 Task: Create Card Shipping and Receiving Review in Board Customer Relationship Management Best Practices to Workspace E-commerce Platforms. Create Card Health and Wellness Conference Review in Board Employee Motivation and Engagement Programs to Workspace E-commerce Platforms. Create Card Shipping and Receiving Review in Board Brand Identity Design and Visual Identity Guidelines Creation to Workspace E-commerce Platforms
Action: Mouse moved to (33, 291)
Screenshot: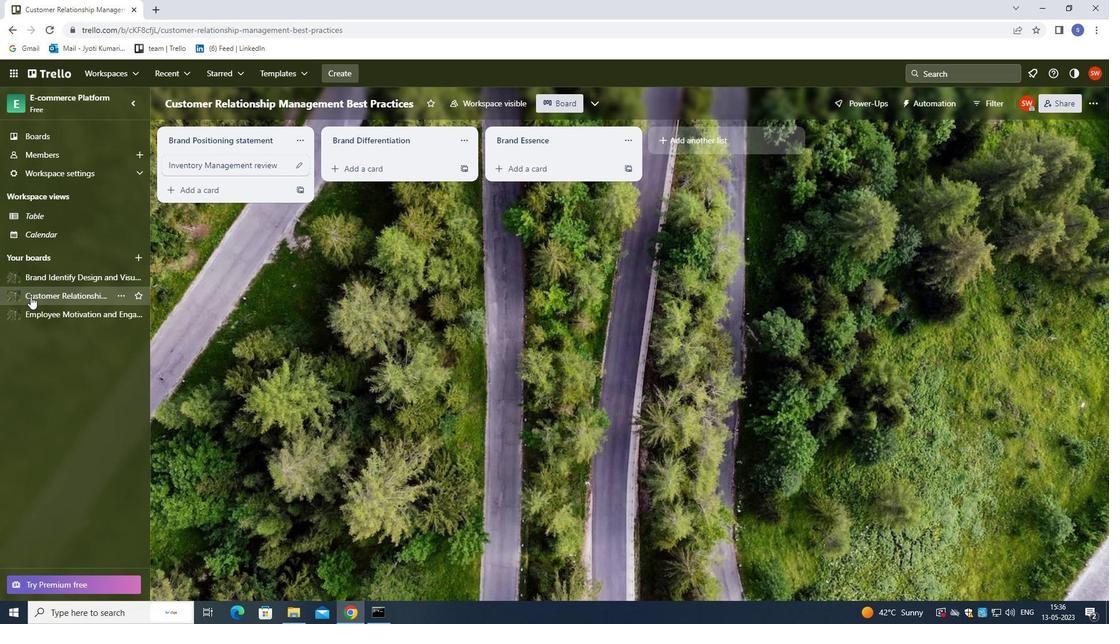 
Action: Mouse pressed left at (33, 291)
Screenshot: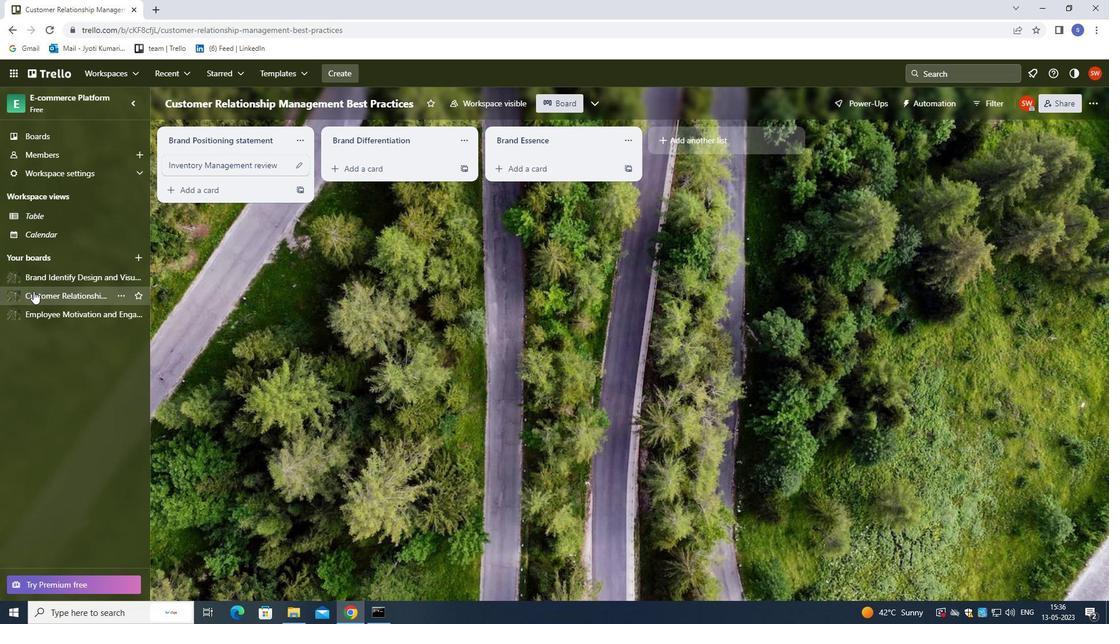 
Action: Mouse moved to (339, 165)
Screenshot: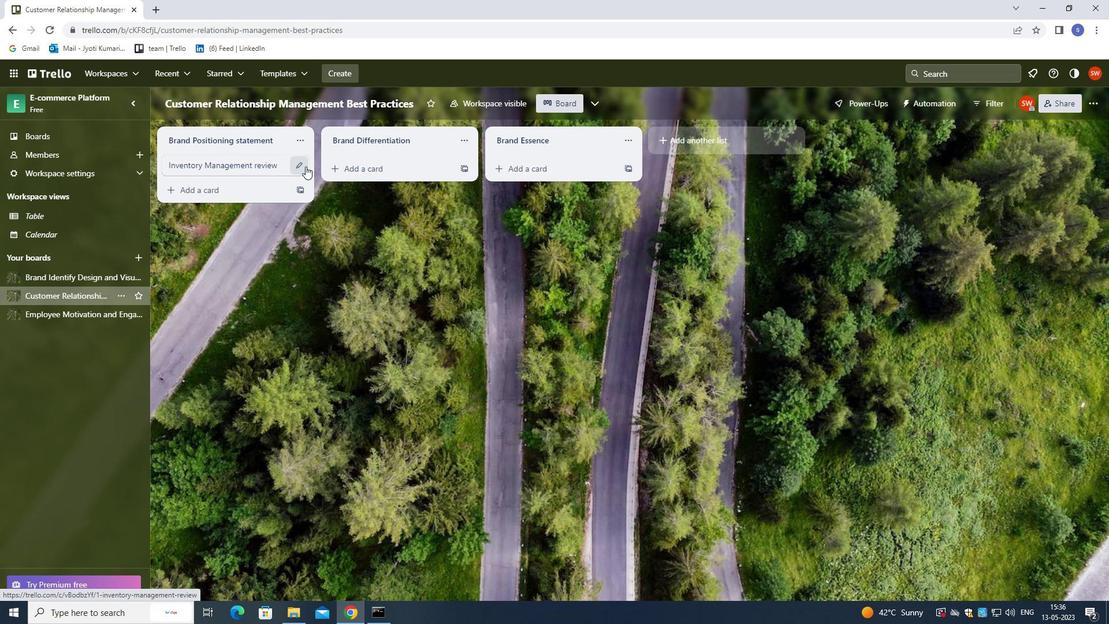
Action: Mouse pressed left at (339, 165)
Screenshot: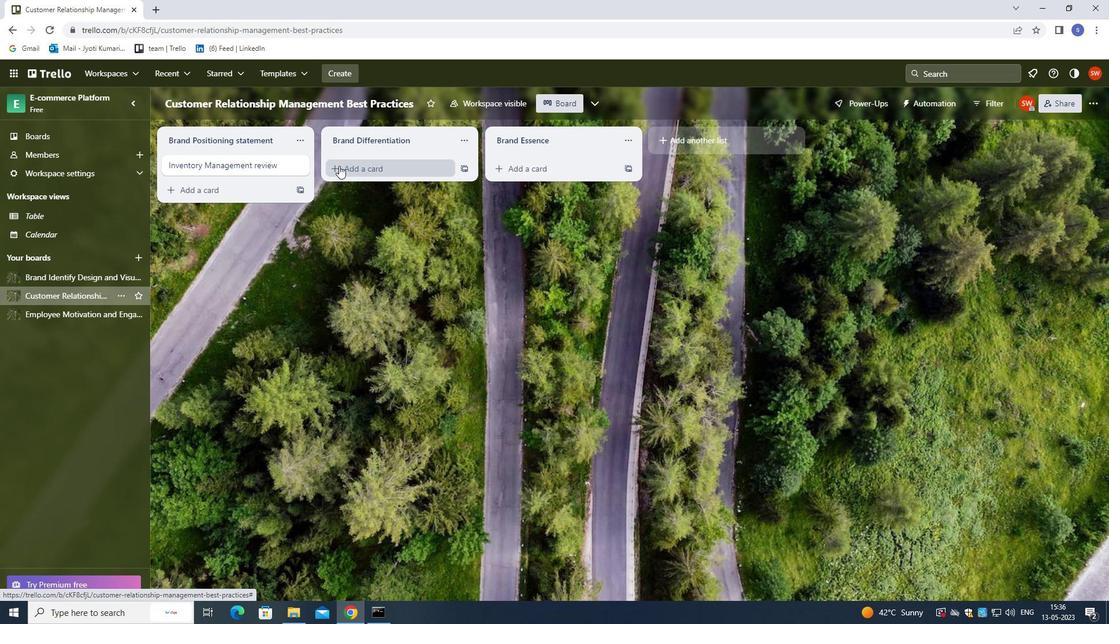 
Action: Mouse moved to (294, 319)
Screenshot: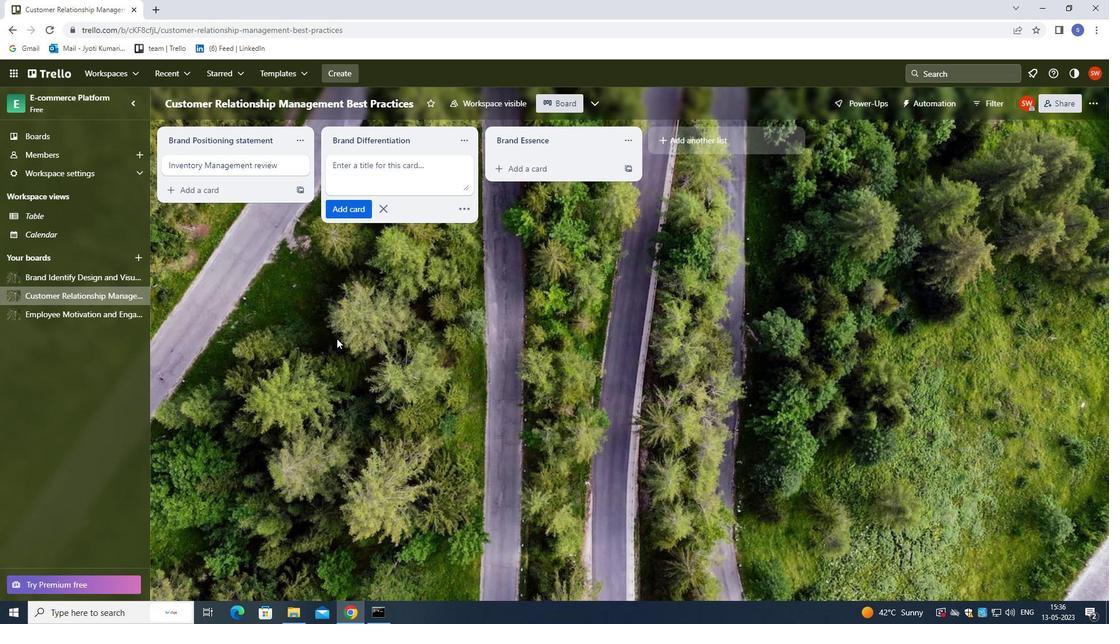 
Action: Key pressed <Key.shift><Key.shift><Key.shift><Key.shift><Key.shift>SHIPPING<Key.space>AND<Key.space><Key.shift><Key.shift><Key.shift><Key.shift><Key.shift><Key.shift><Key.shift><Key.shift><Key.shift><Key.shift><Key.shift><Key.shift><Key.shift><Key.shift><Key.shift><Key.shift><Key.shift><Key.shift><Key.shift><Key.shift><Key.shift><Key.shift><Key.shift><Key.shift><Key.shift><Key.shift><Key.shift><Key.shift><Key.shift><Key.shift><Key.shift><Key.shift>RECEVING<Key.space><Key.backspace><Key.backspace><Key.backspace><Key.backspace><Key.backspace>IVING<Key.space><Key.shift>REVIEW<Key.enter>
Screenshot: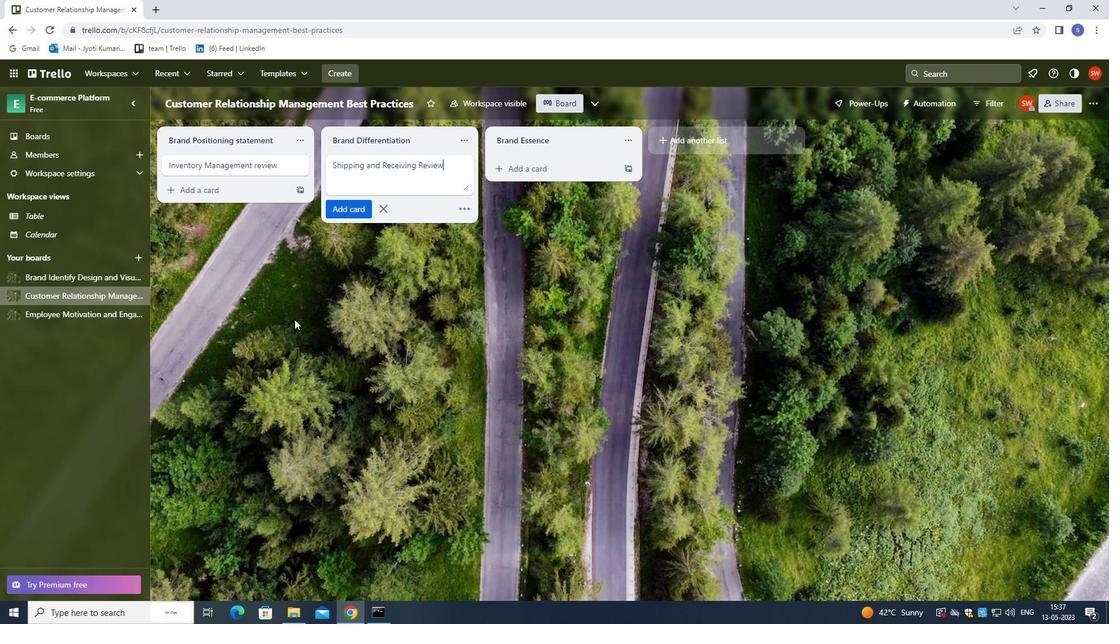 
Action: Mouse moved to (79, 314)
Screenshot: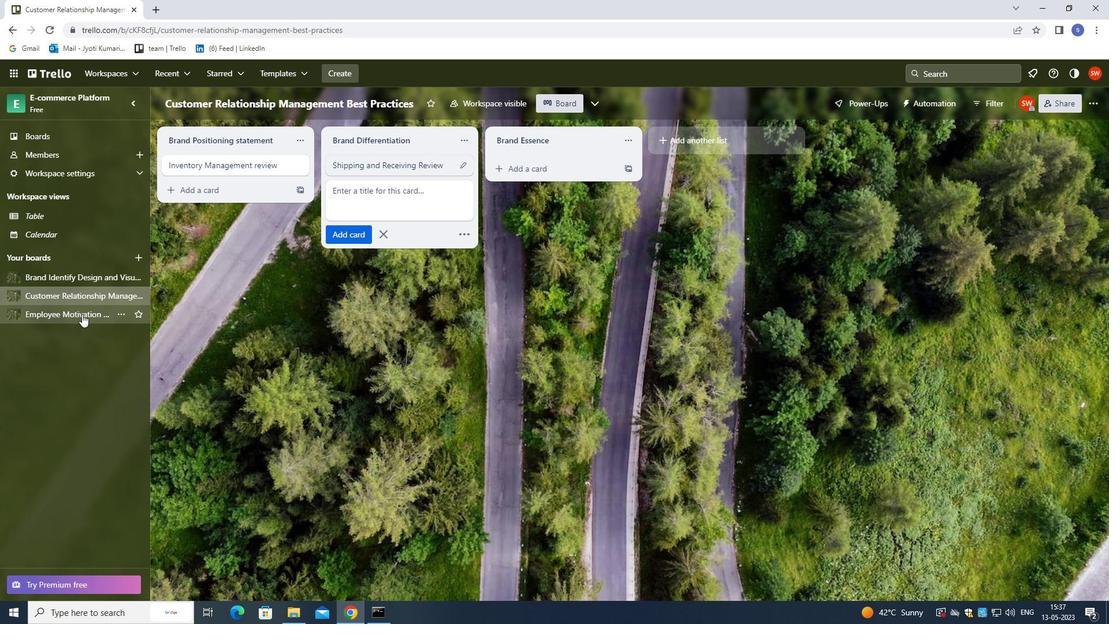 
Action: Mouse pressed left at (79, 314)
Screenshot: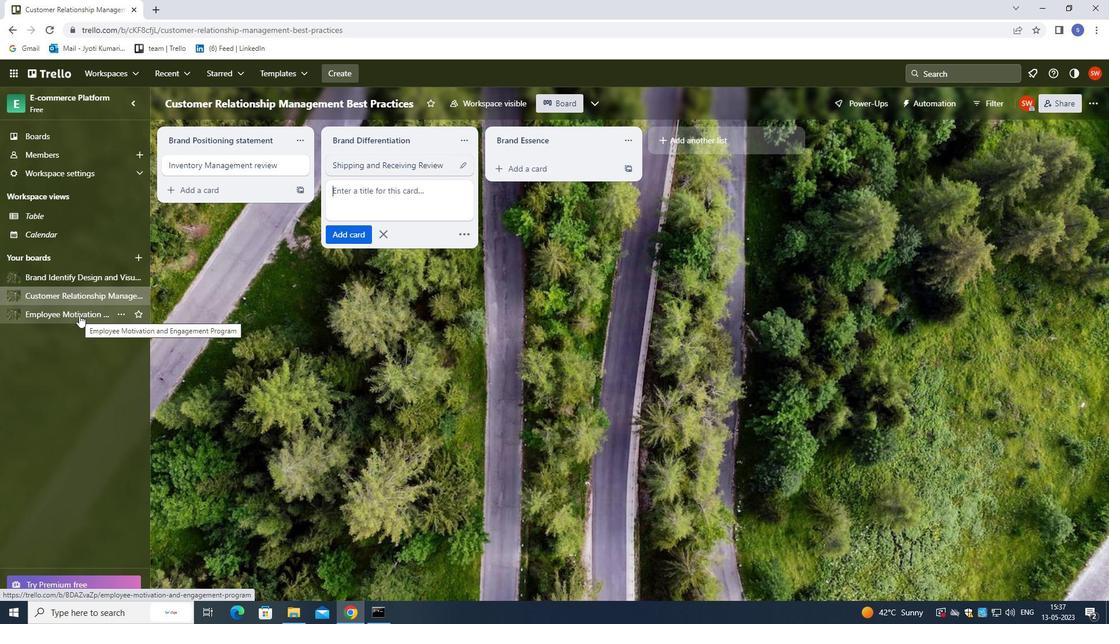
Action: Mouse moved to (391, 171)
Screenshot: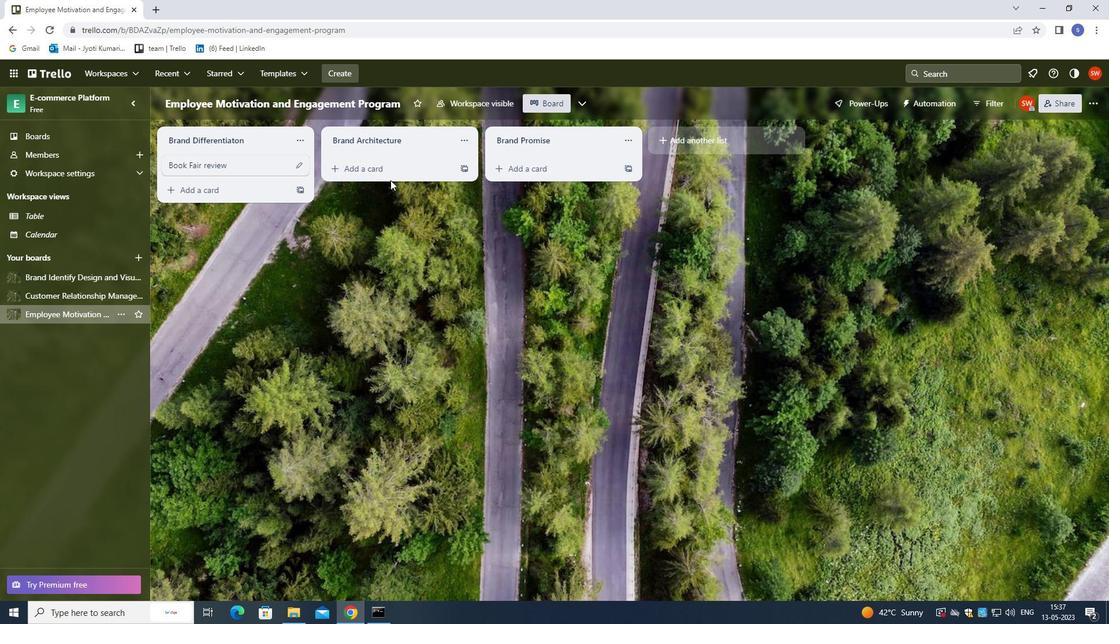 
Action: Mouse pressed left at (391, 171)
Screenshot: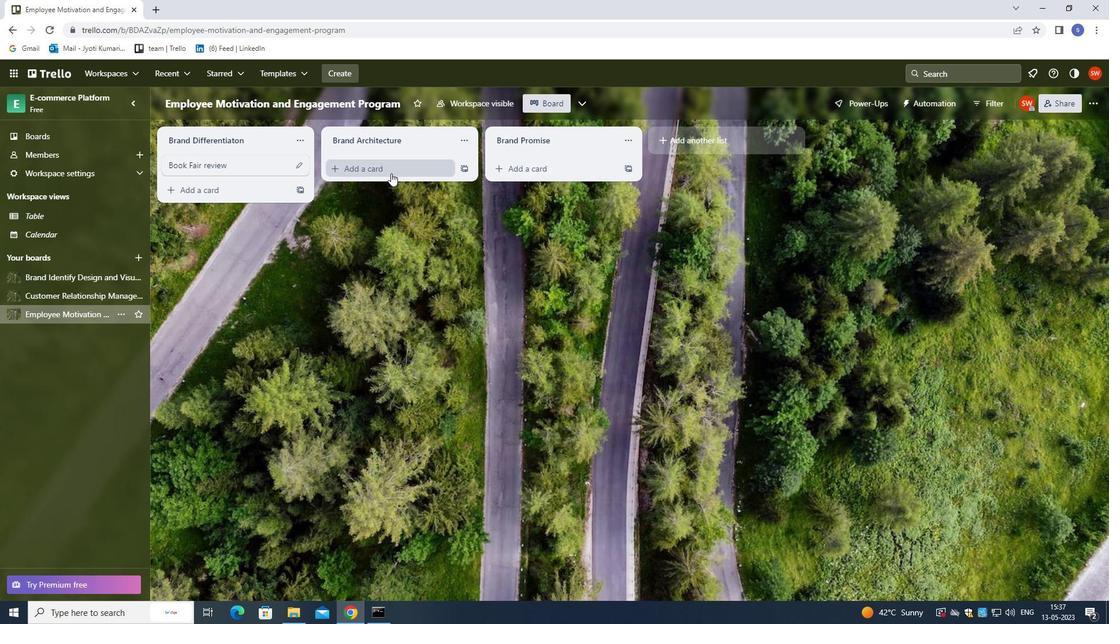
Action: Mouse moved to (319, 298)
Screenshot: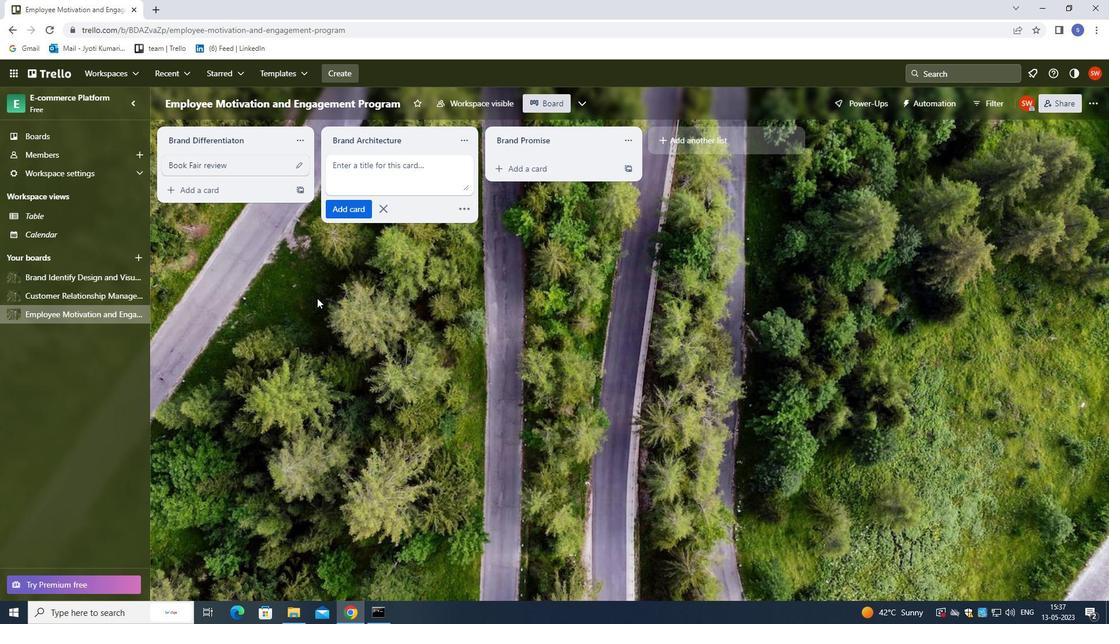 
Action: Key pressed <Key.shift>HEALTH<Key.space>AND<Key.space><Key.space><Key.shift>WELLNESS<Key.space><Key.shift>CONFERENCE<Key.space><Key.shift><Key.shift><Key.shift>REVIEW<Key.enter>
Screenshot: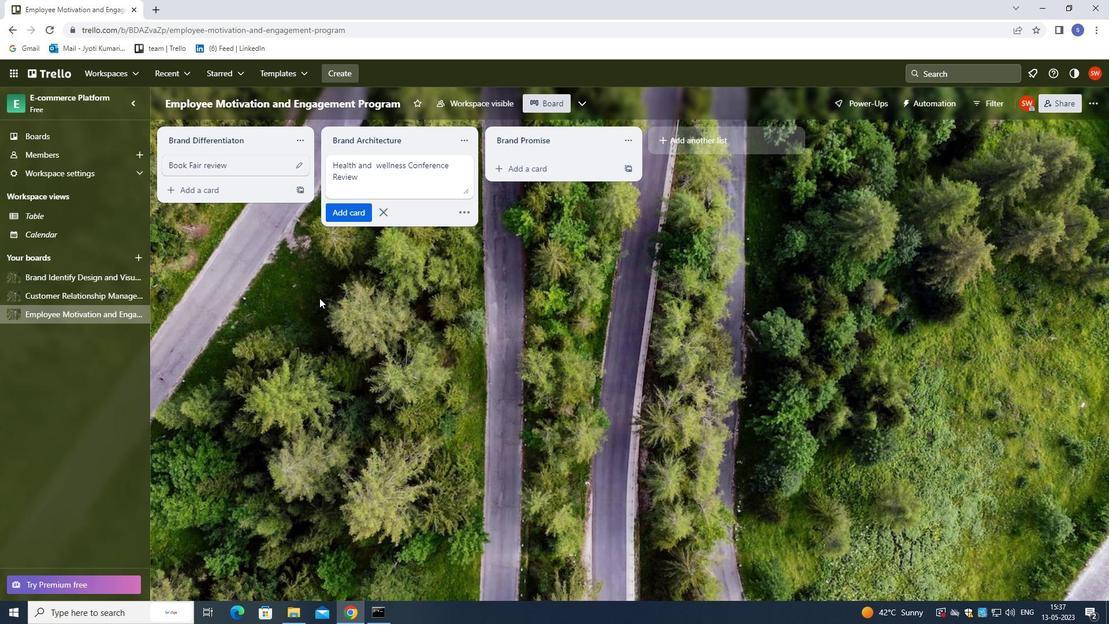 
Action: Mouse moved to (89, 276)
Screenshot: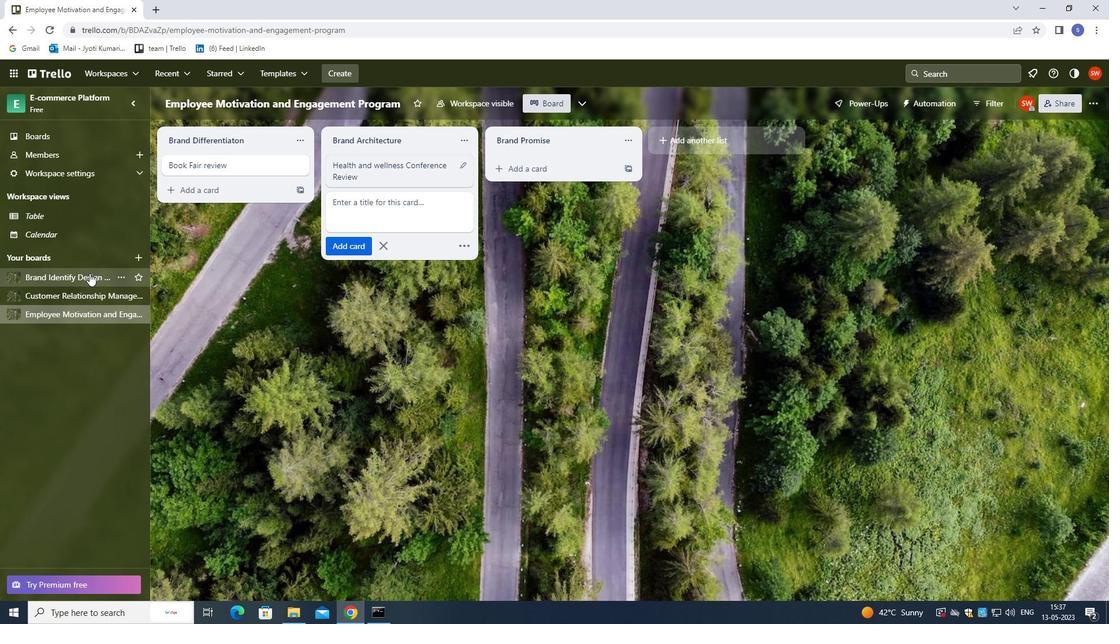 
Action: Mouse pressed left at (89, 276)
Screenshot: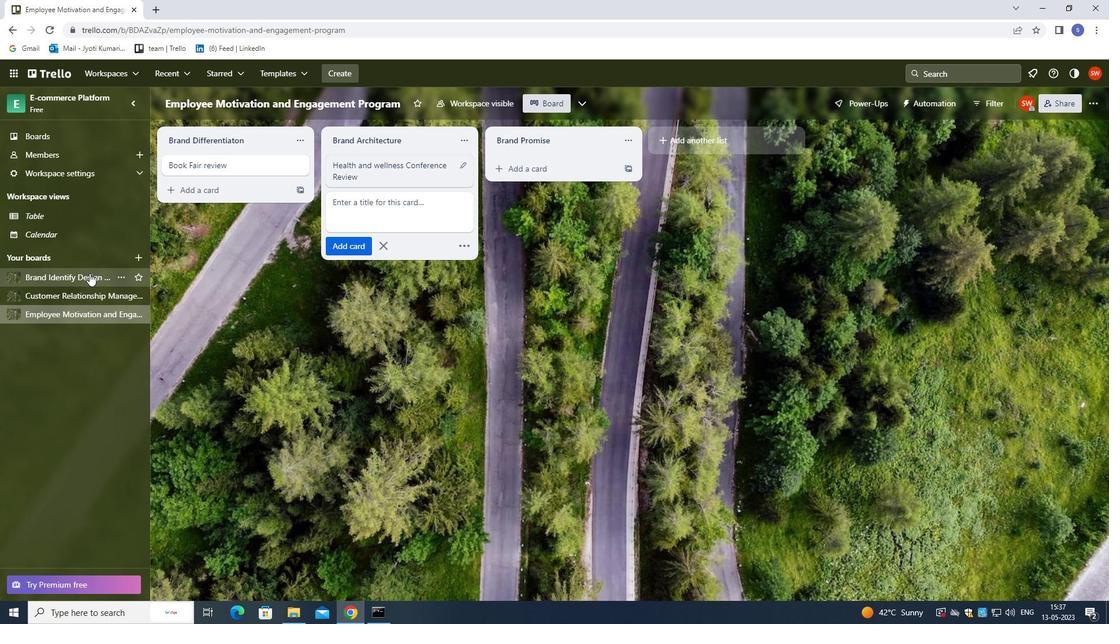
Action: Mouse moved to (357, 173)
Screenshot: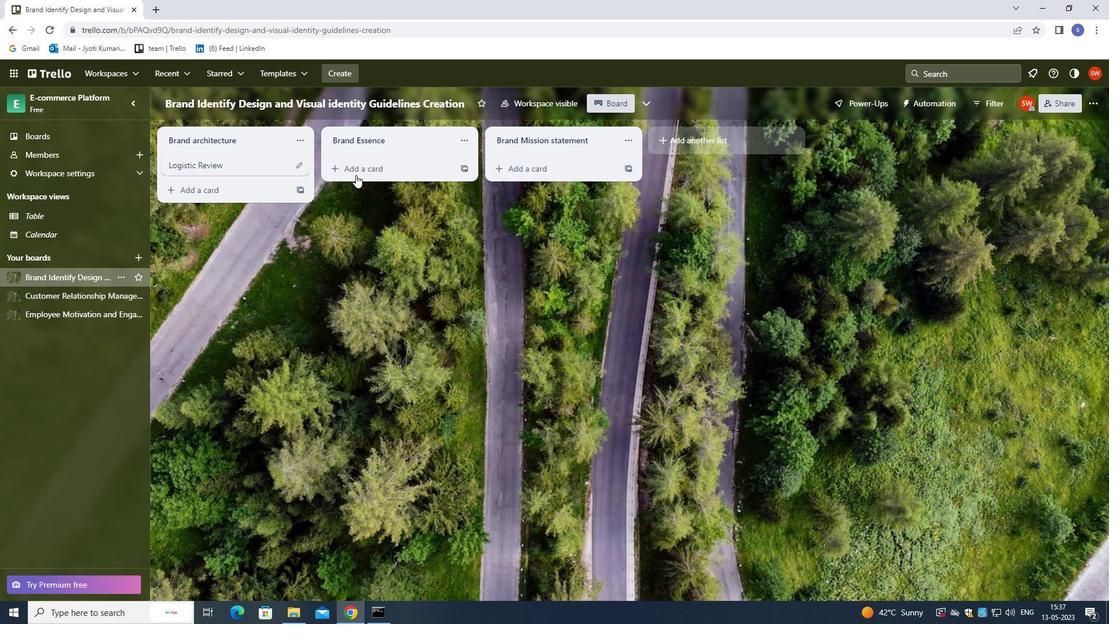 
Action: Mouse pressed left at (357, 173)
Screenshot: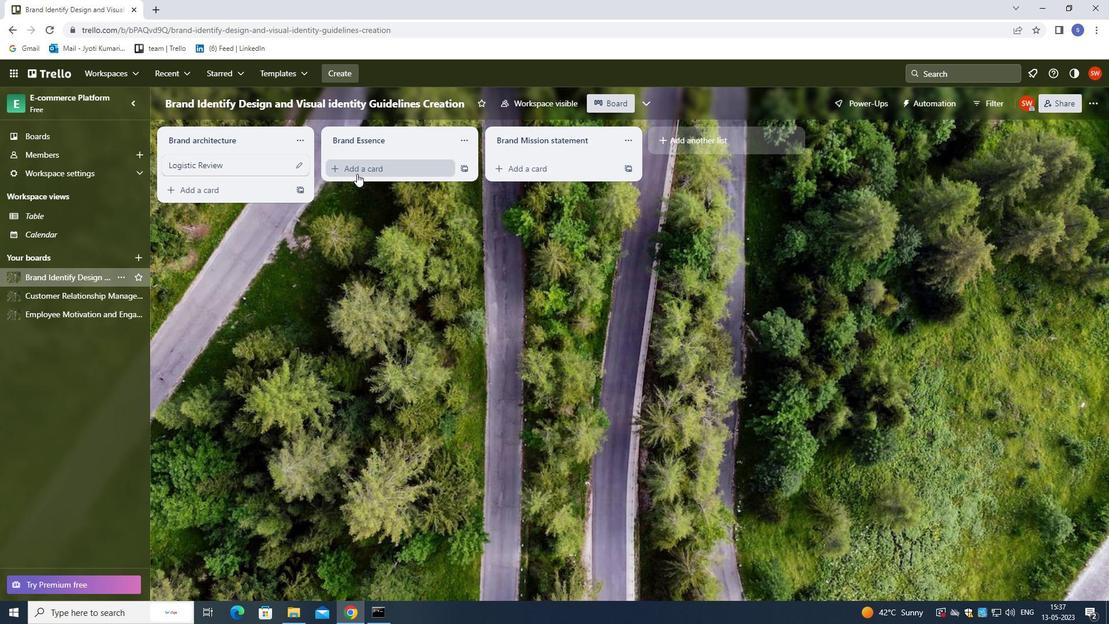 
Action: Mouse moved to (358, 313)
Screenshot: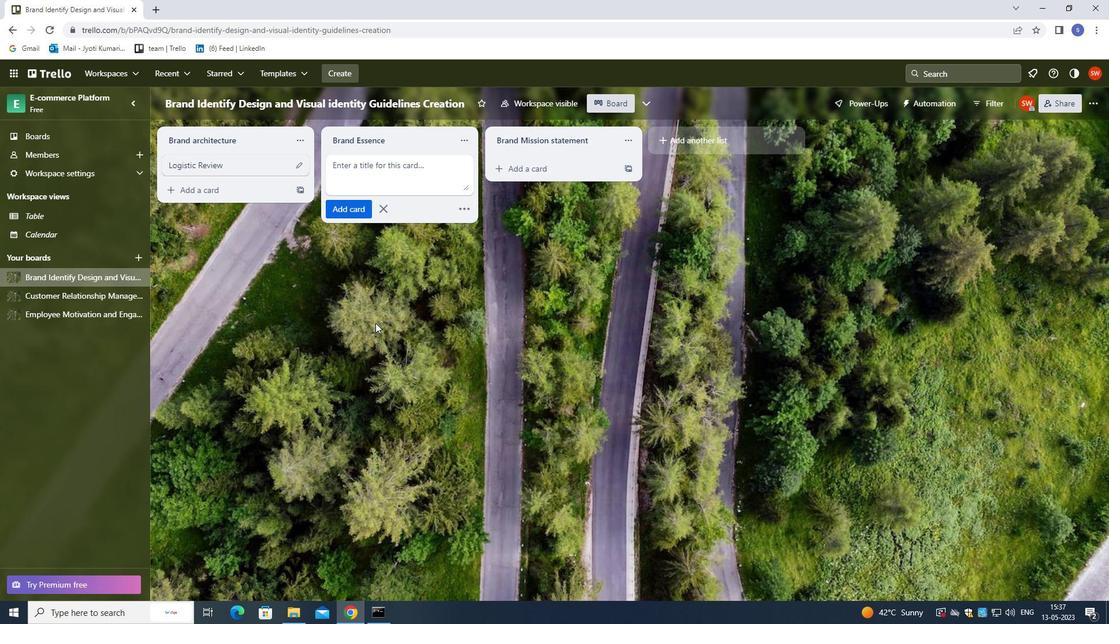 
Action: Key pressed <Key.shift>SHIPPING<Key.space><Key.shift>AND<Key.space><Key.shift><Key.shift><Key.shift>RECEVING<Key.space><Key.left><Key.left><Key.left><Key.left><Key.left>I<Key.right><Key.right><Key.right><Key.right><Key.right><Key.shift><Key.shift>REVIEW<Key.space><Key.enter>
Screenshot: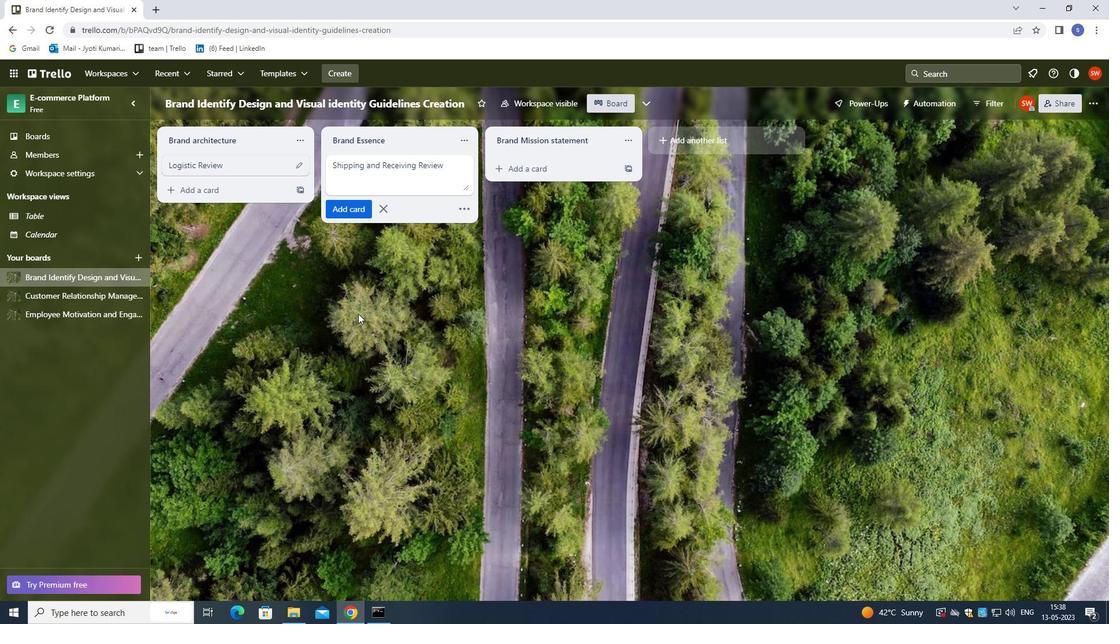 
